 Task: Select the on option in the integrated GPU acceleration.
Action: Mouse moved to (23, 468)
Screenshot: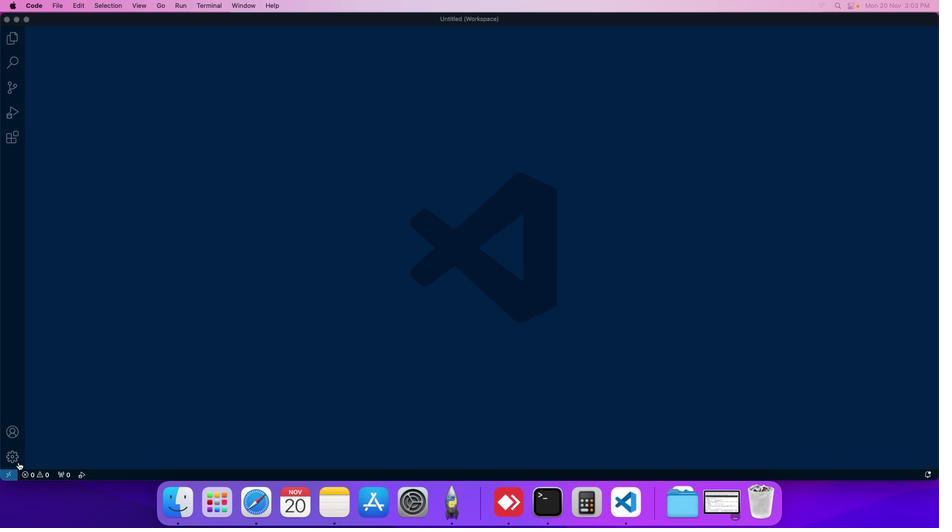 
Action: Mouse pressed left at (23, 468)
Screenshot: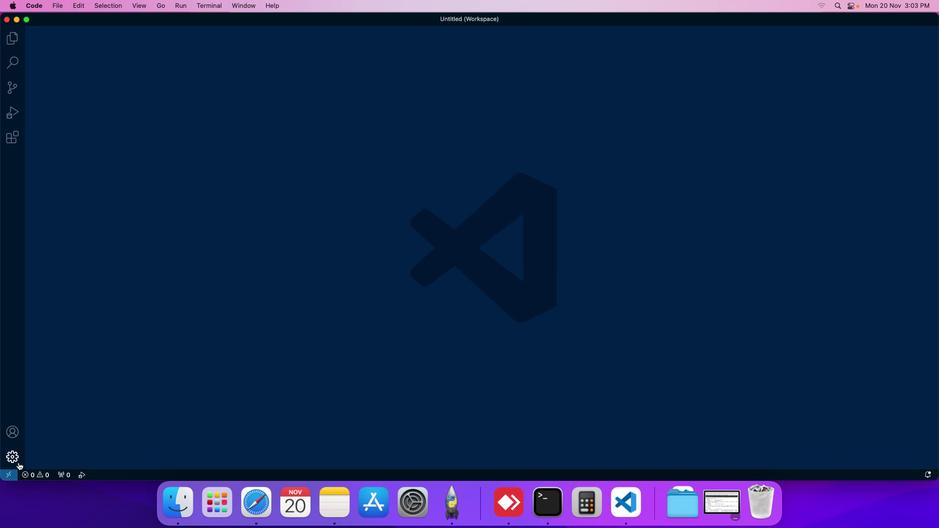 
Action: Mouse moved to (68, 389)
Screenshot: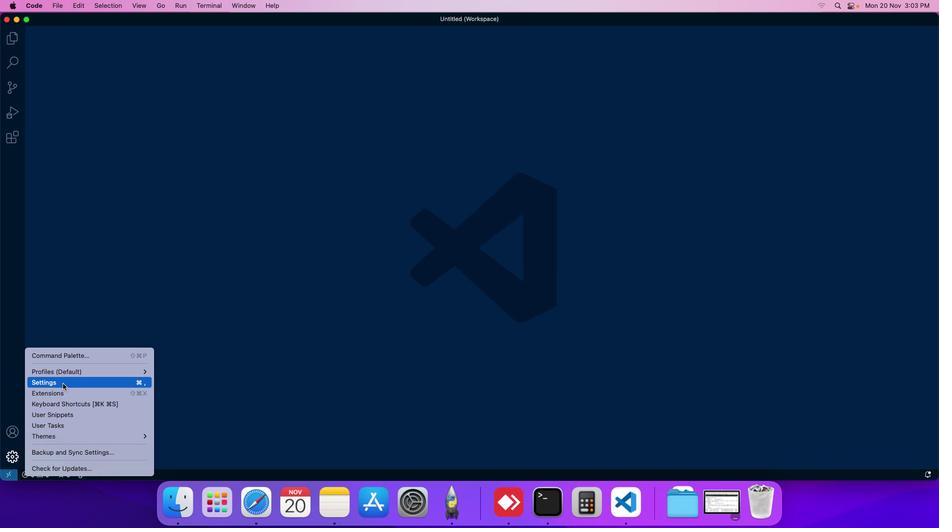 
Action: Mouse pressed left at (68, 389)
Screenshot: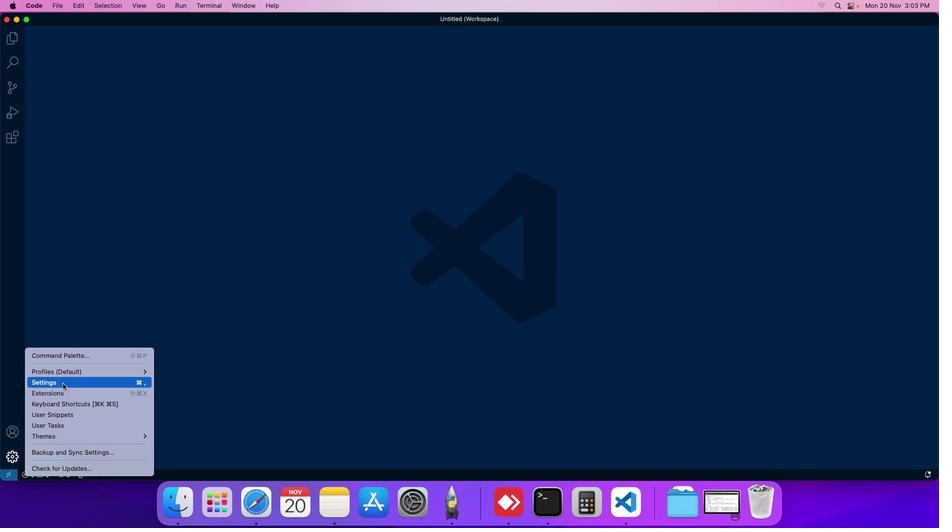 
Action: Mouse moved to (225, 75)
Screenshot: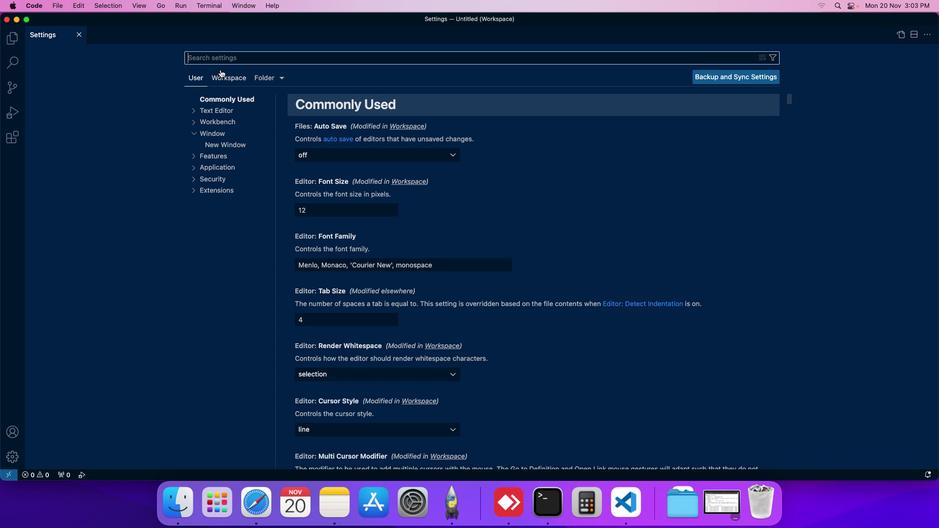 
Action: Mouse pressed left at (225, 75)
Screenshot: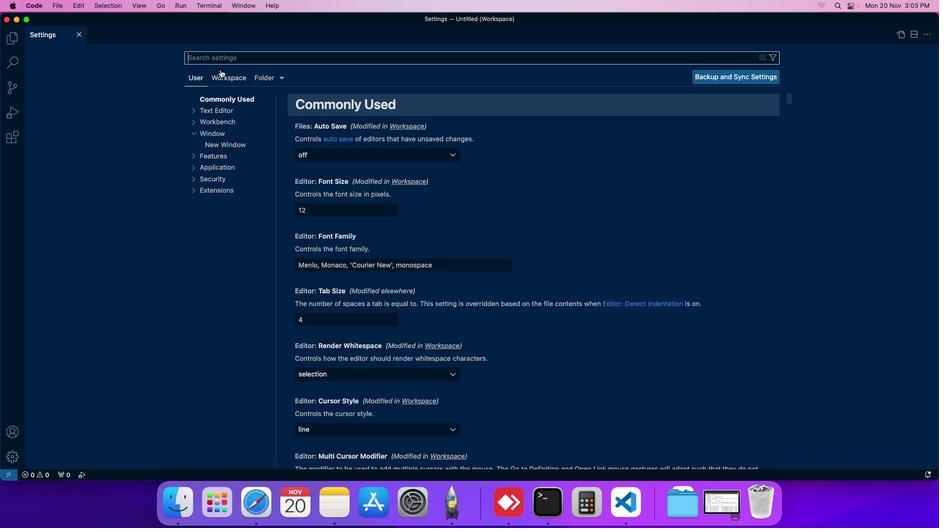 
Action: Mouse moved to (210, 147)
Screenshot: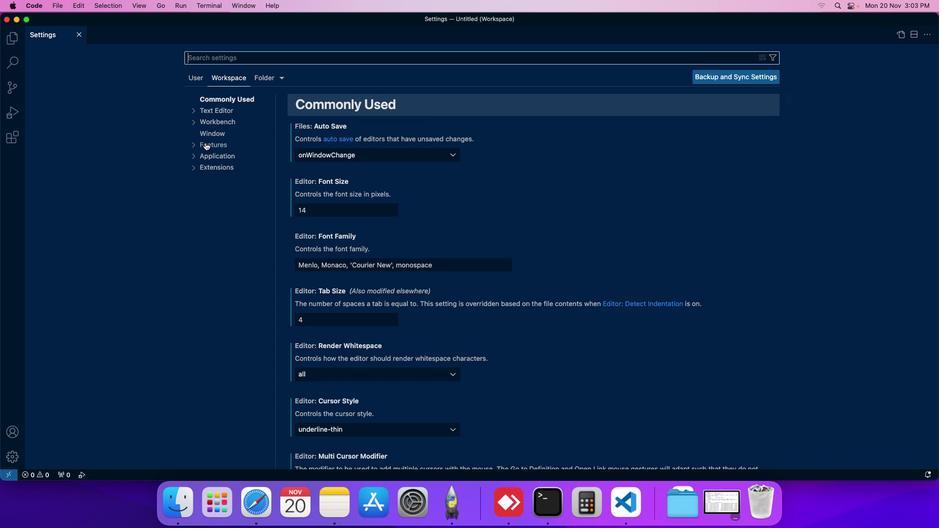 
Action: Mouse pressed left at (210, 147)
Screenshot: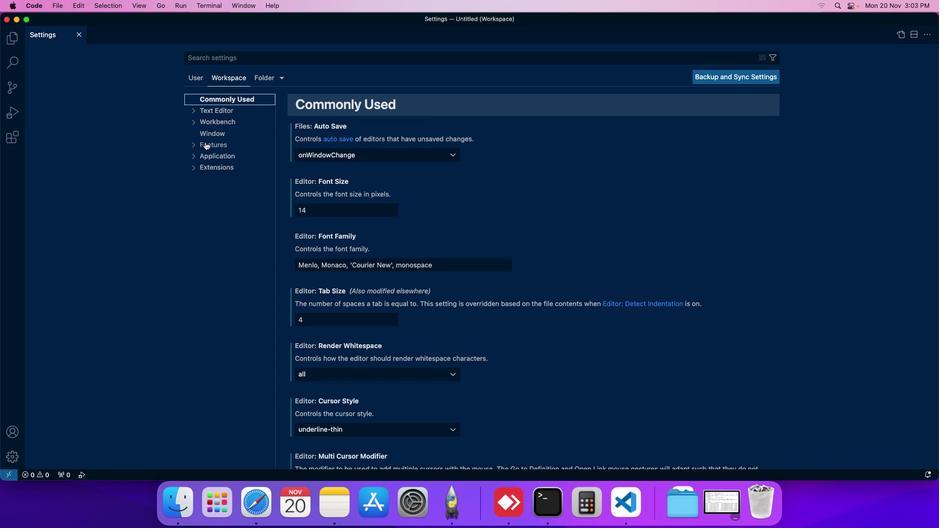 
Action: Mouse moved to (230, 238)
Screenshot: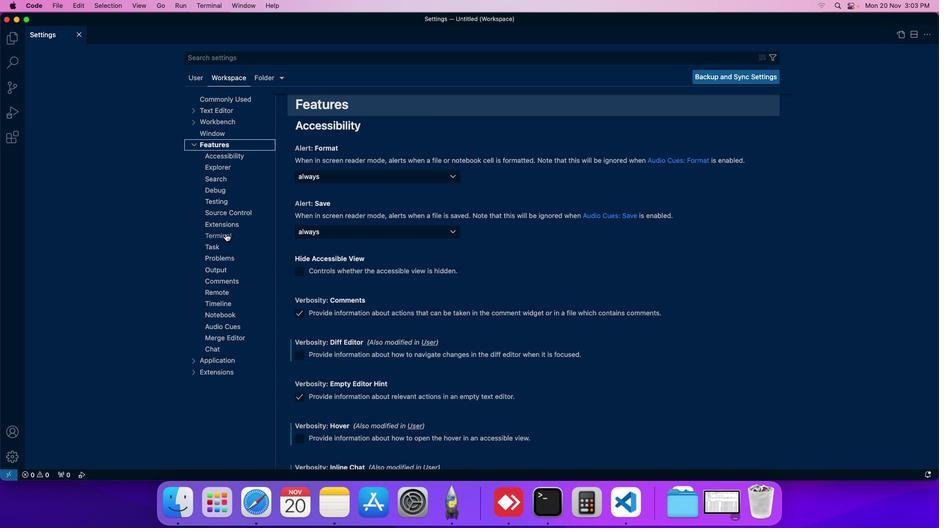 
Action: Mouse pressed left at (230, 238)
Screenshot: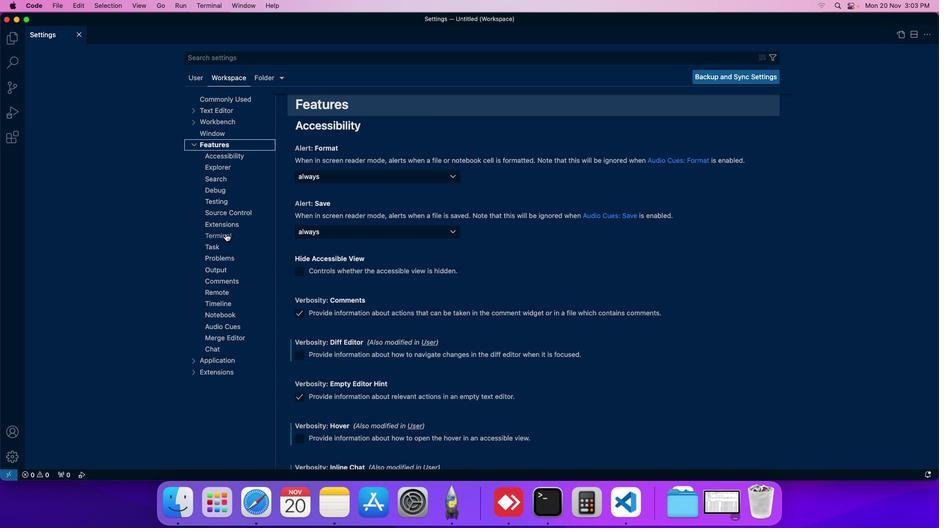 
Action: Mouse moved to (308, 267)
Screenshot: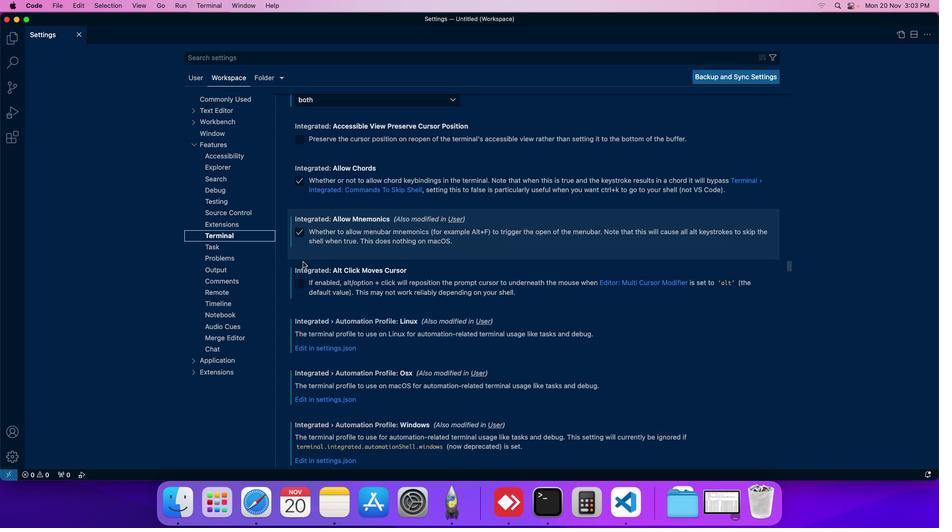
Action: Mouse scrolled (308, 267) with delta (5, 4)
Screenshot: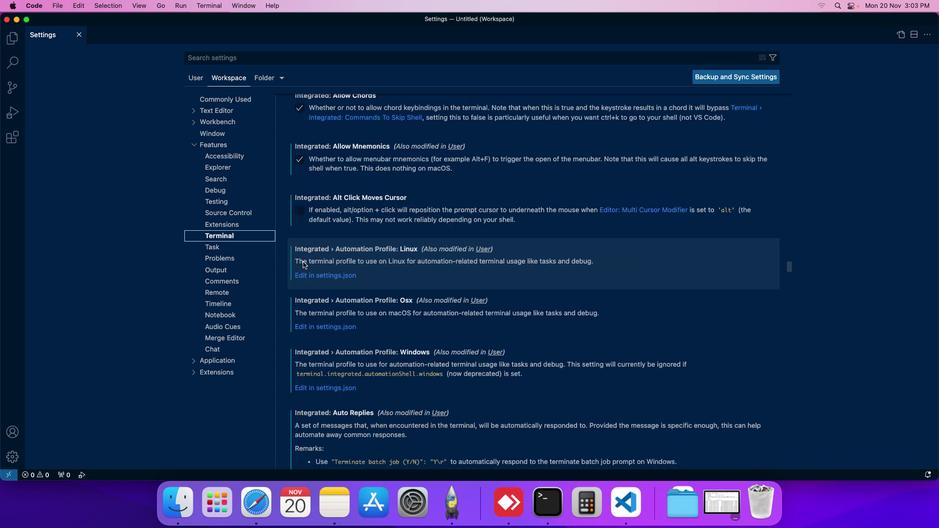 
Action: Mouse scrolled (308, 267) with delta (5, 4)
Screenshot: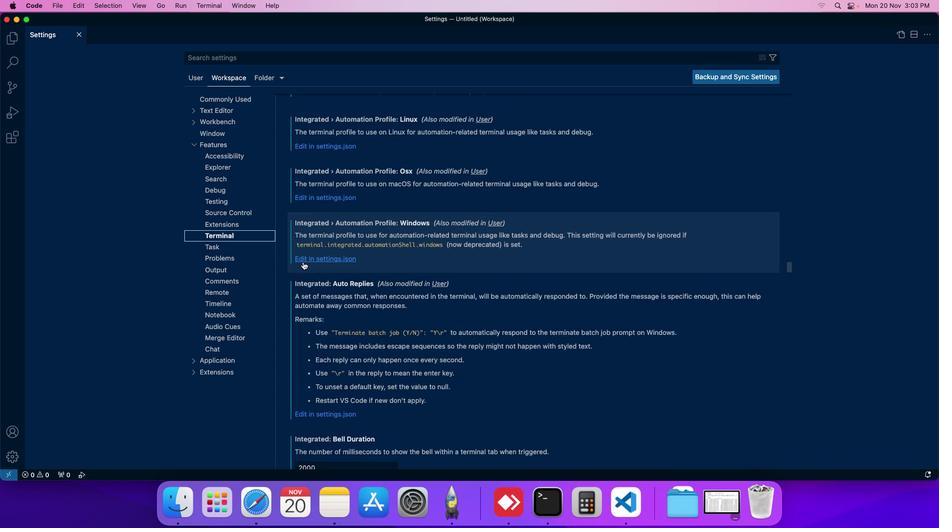 
Action: Mouse scrolled (308, 267) with delta (5, 4)
Screenshot: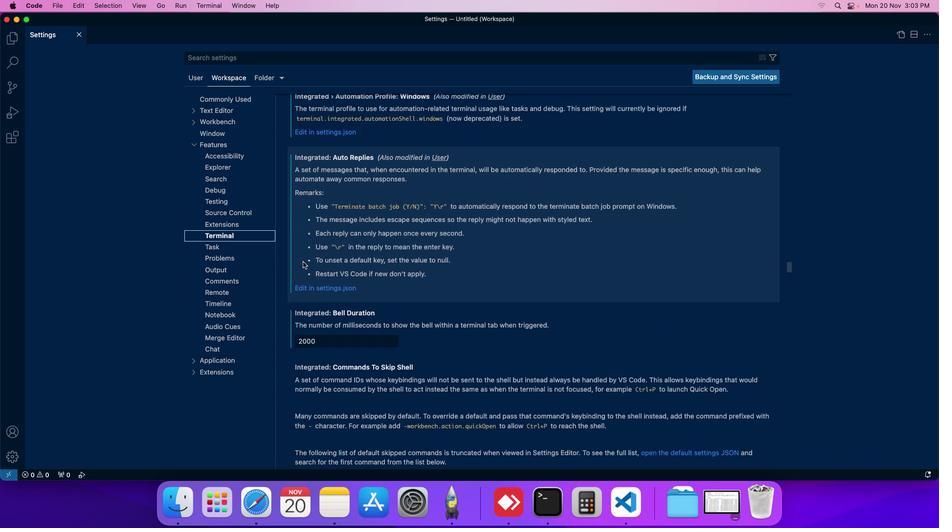 
Action: Mouse scrolled (308, 267) with delta (5, 4)
Screenshot: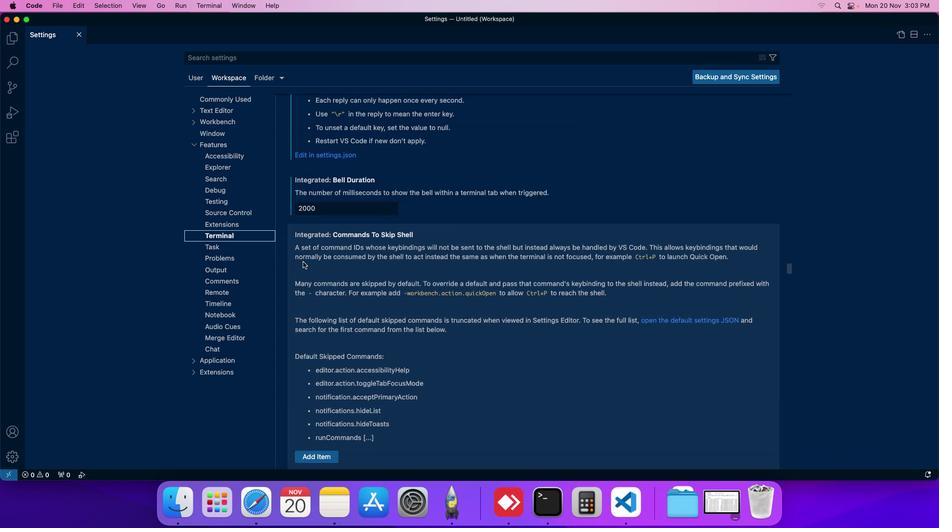 
Action: Mouse scrolled (308, 267) with delta (5, 4)
Screenshot: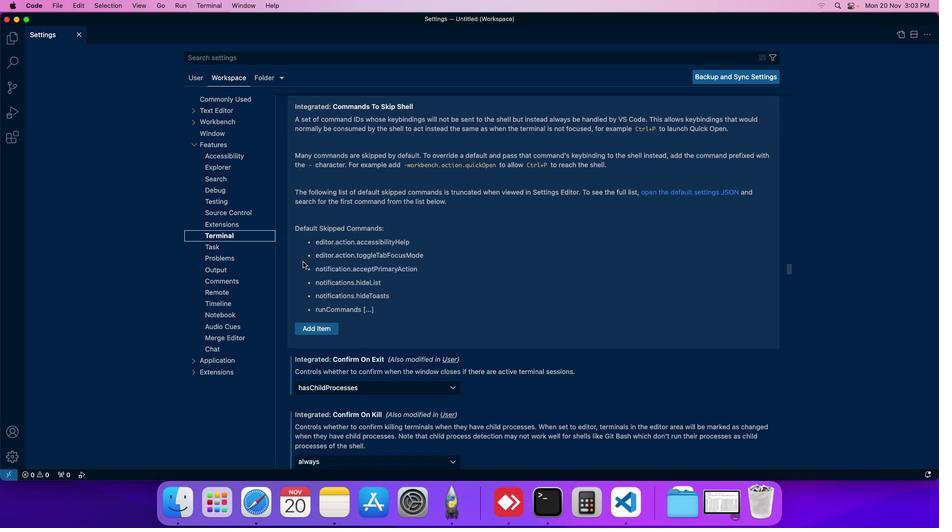 
Action: Mouse scrolled (308, 267) with delta (5, 4)
Screenshot: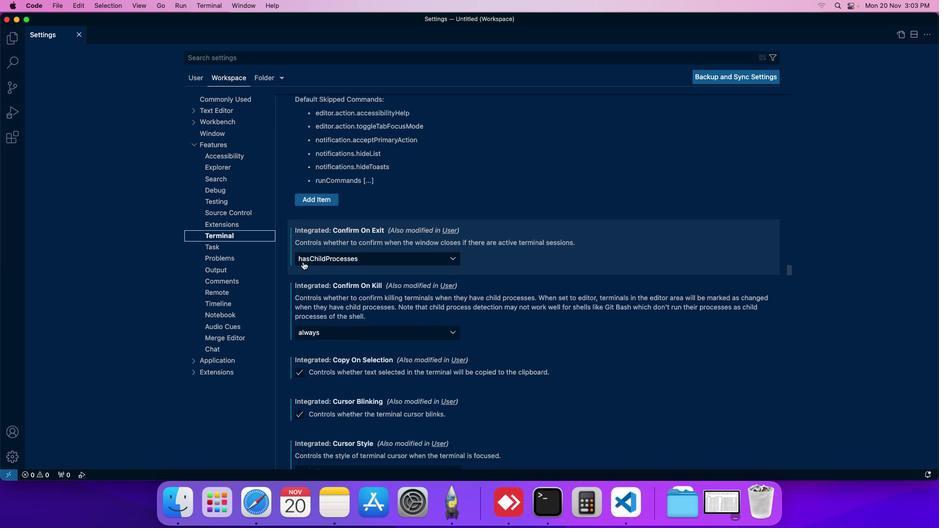 
Action: Mouse scrolled (308, 267) with delta (5, 4)
Screenshot: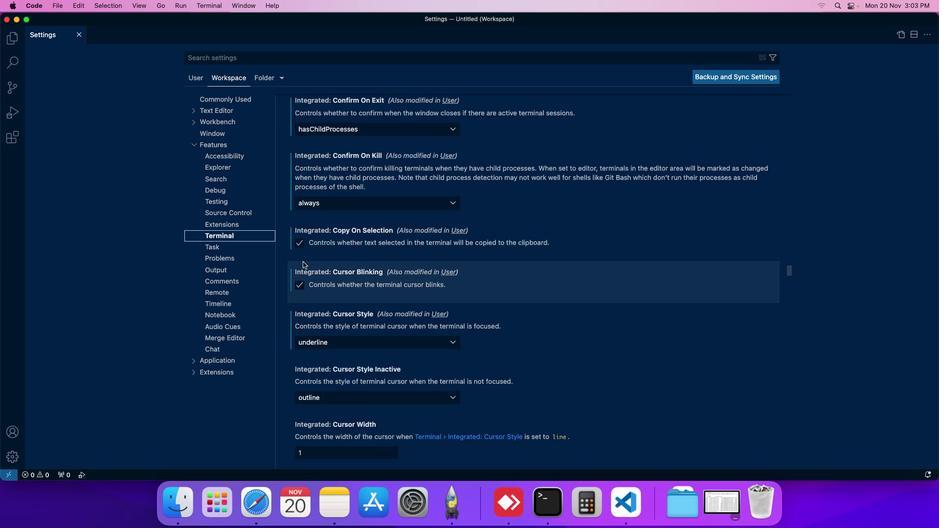 
Action: Mouse scrolled (308, 267) with delta (5, 4)
Screenshot: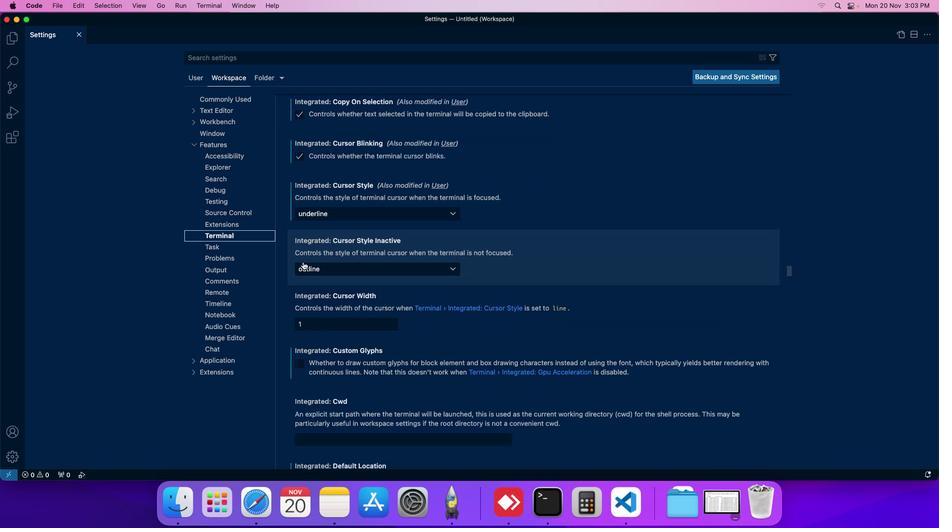 
Action: Mouse scrolled (308, 267) with delta (5, 4)
Screenshot: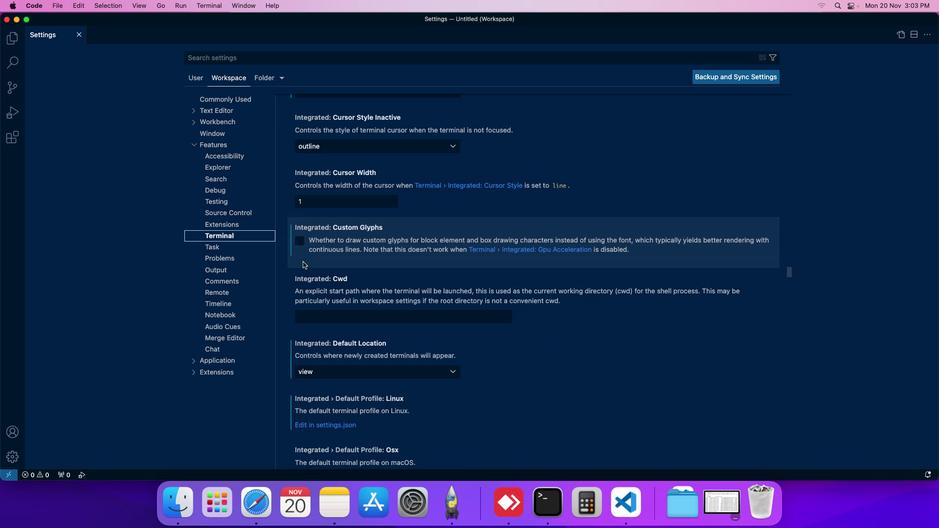 
Action: Mouse moved to (308, 267)
Screenshot: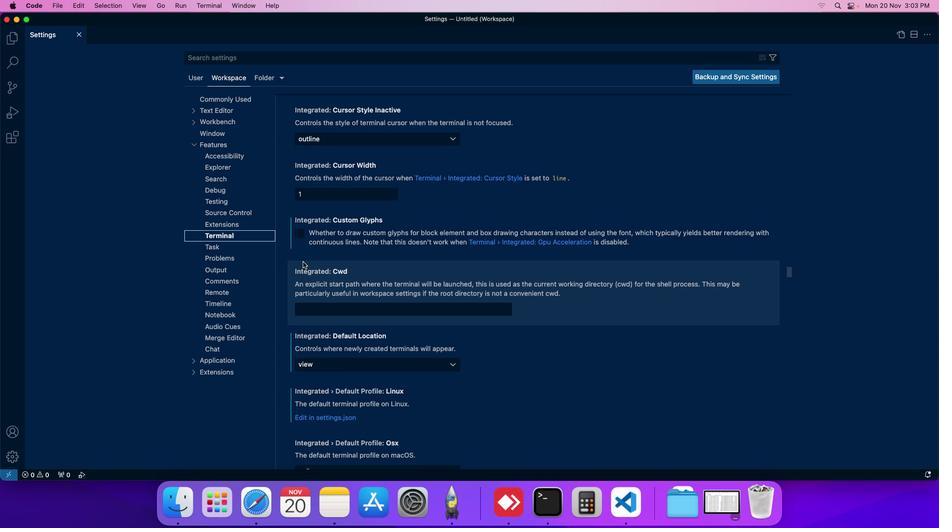 
Action: Mouse scrolled (308, 267) with delta (5, 4)
Screenshot: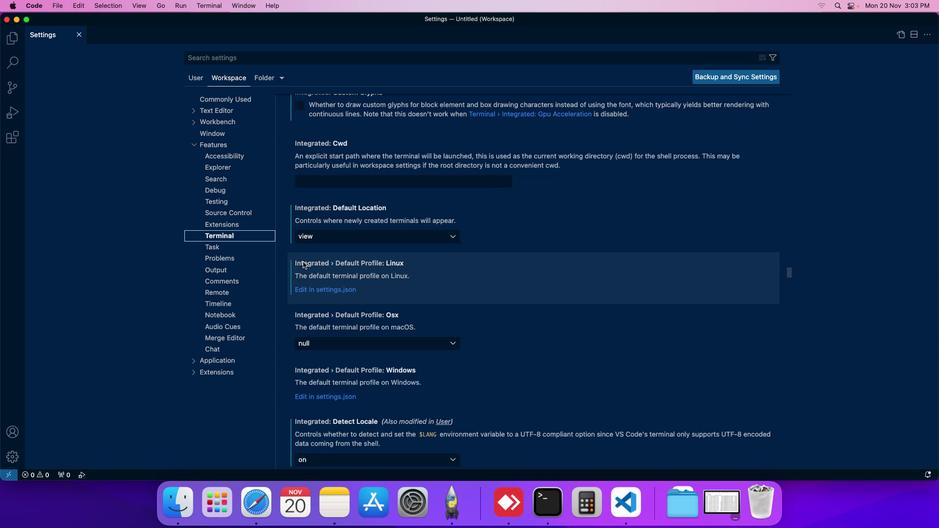 
Action: Mouse scrolled (308, 267) with delta (5, 4)
Screenshot: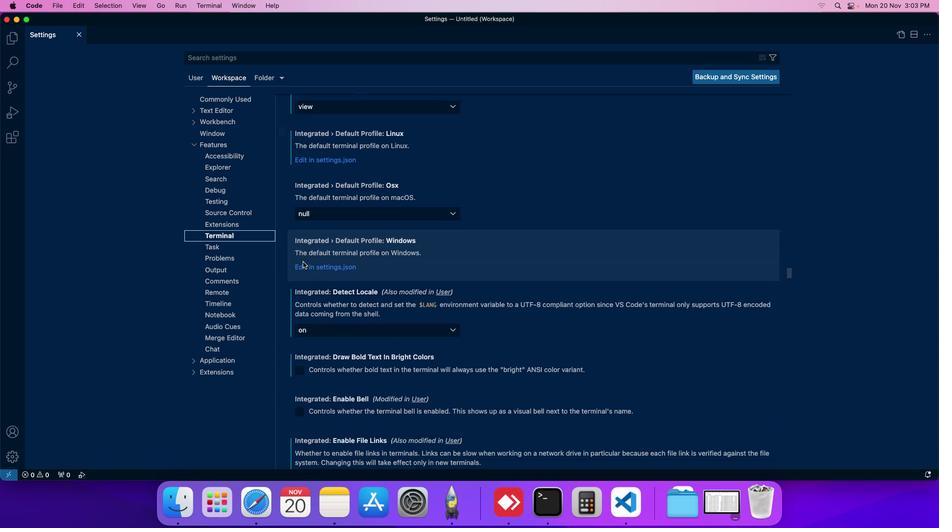 
Action: Mouse scrolled (308, 267) with delta (5, 4)
Screenshot: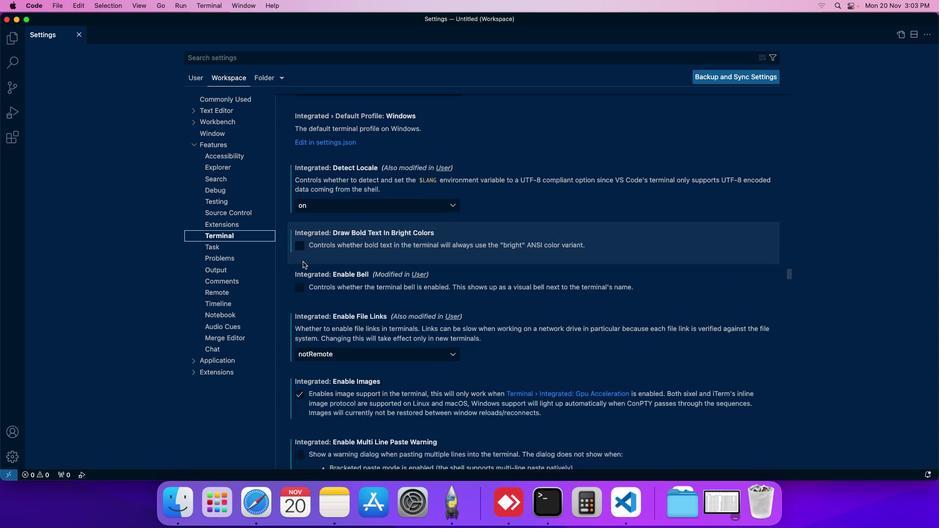 
Action: Mouse scrolled (308, 267) with delta (5, 4)
Screenshot: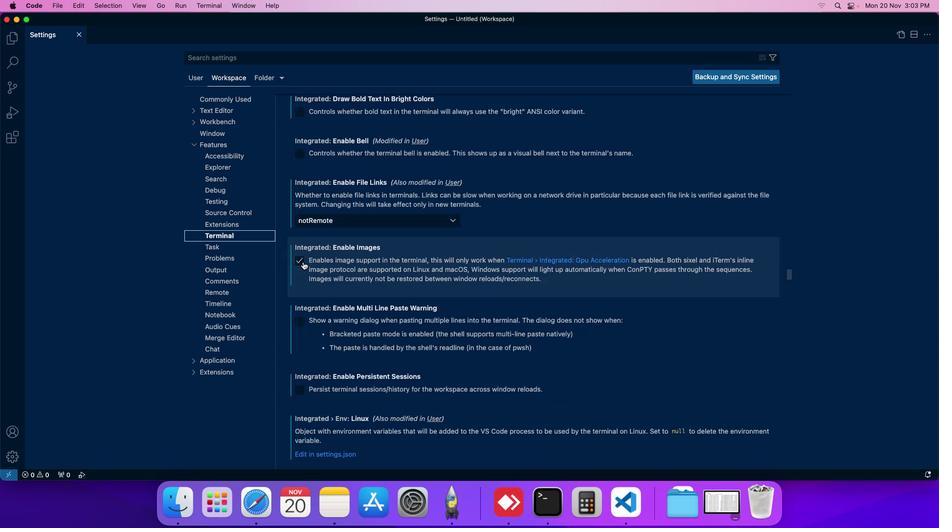 
Action: Mouse scrolled (308, 267) with delta (5, 4)
Screenshot: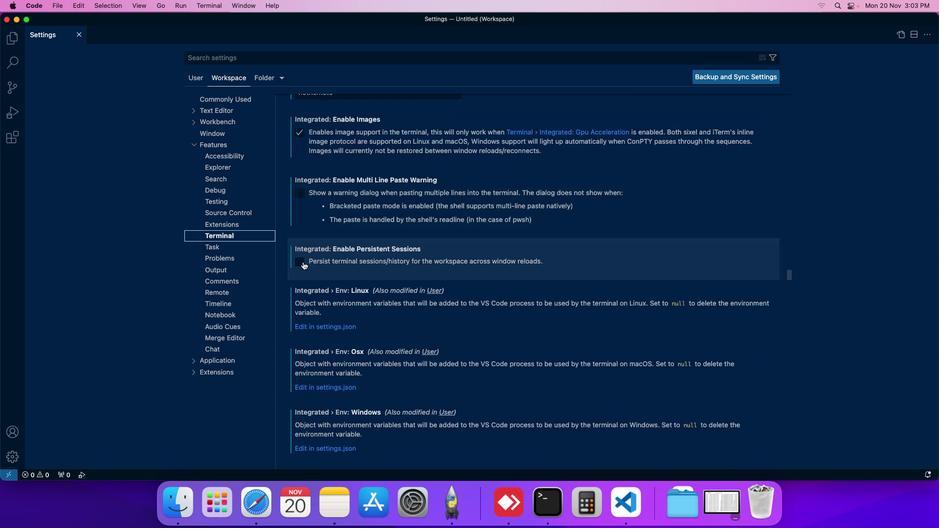 
Action: Mouse scrolled (308, 267) with delta (5, 4)
Screenshot: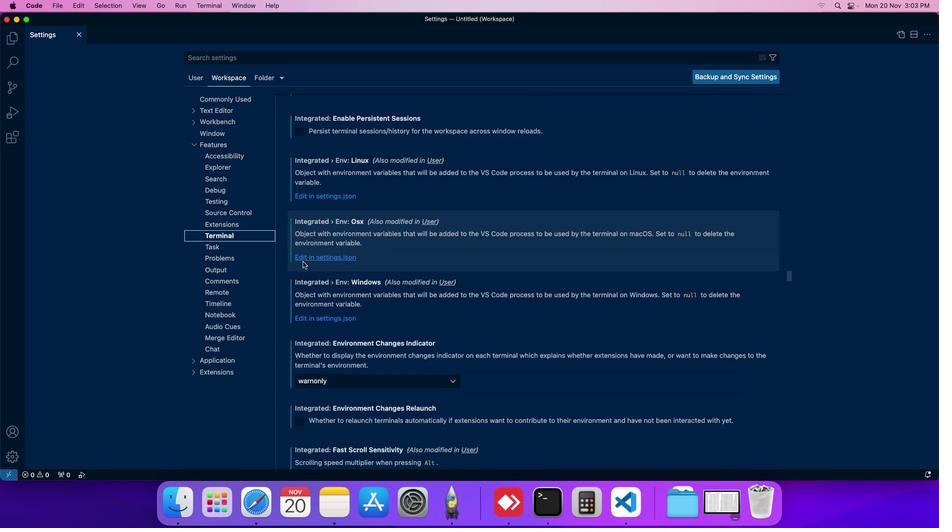 
Action: Mouse scrolled (308, 267) with delta (5, 4)
Screenshot: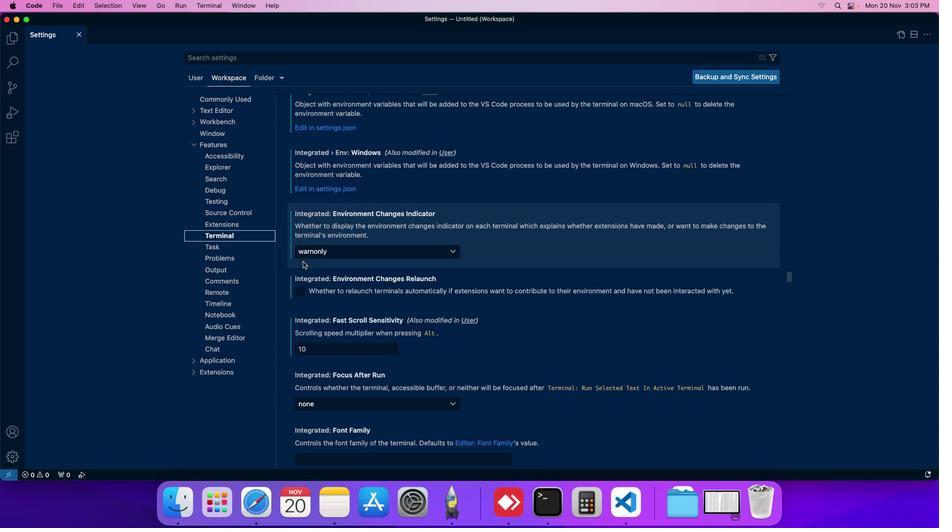 
Action: Mouse scrolled (308, 267) with delta (5, 4)
Screenshot: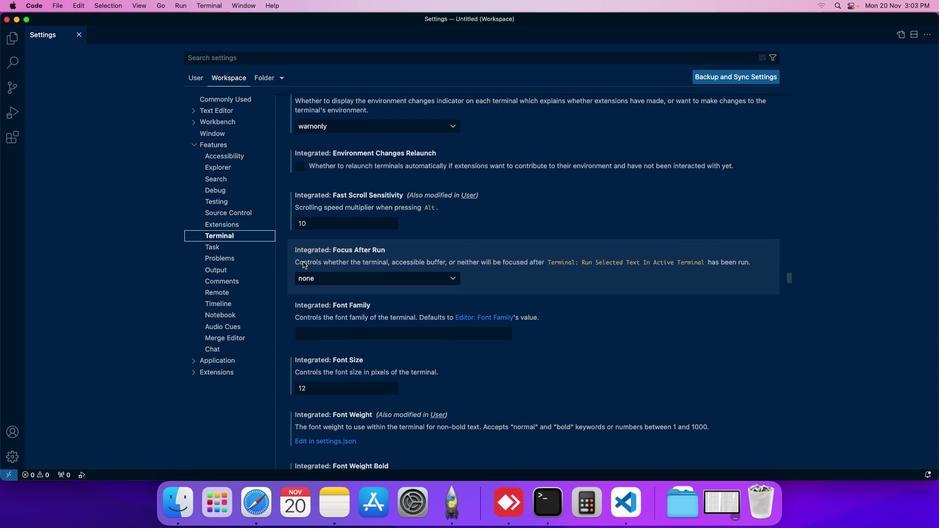 
Action: Mouse scrolled (308, 267) with delta (5, 4)
Screenshot: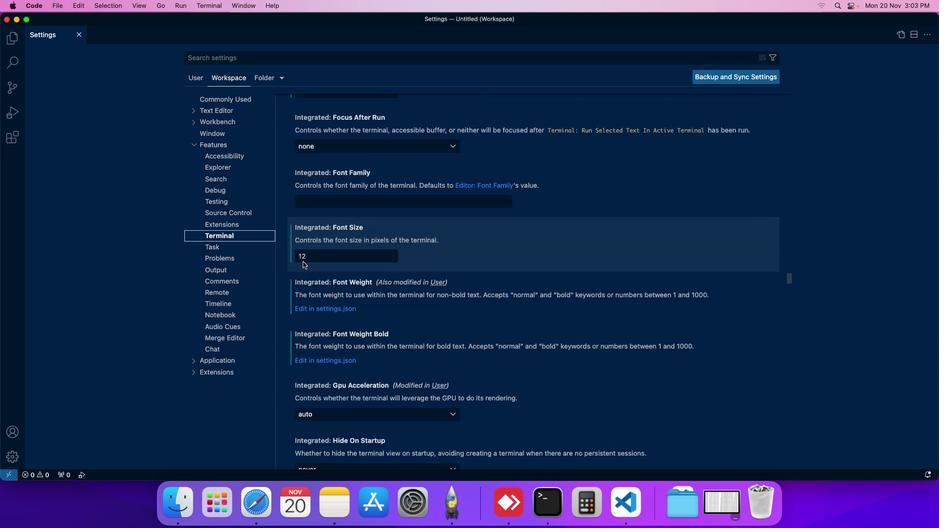 
Action: Mouse scrolled (308, 267) with delta (5, 4)
Screenshot: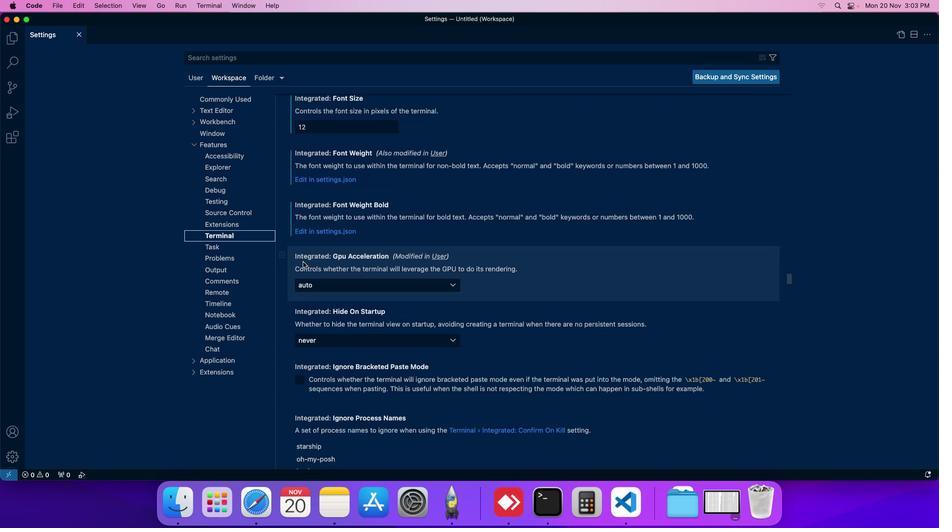 
Action: Mouse moved to (349, 284)
Screenshot: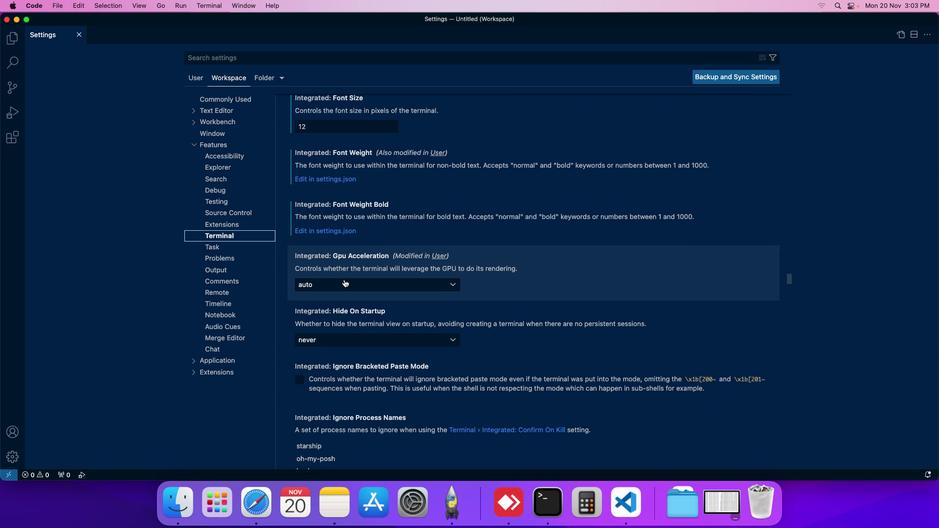 
Action: Mouse pressed left at (349, 284)
Screenshot: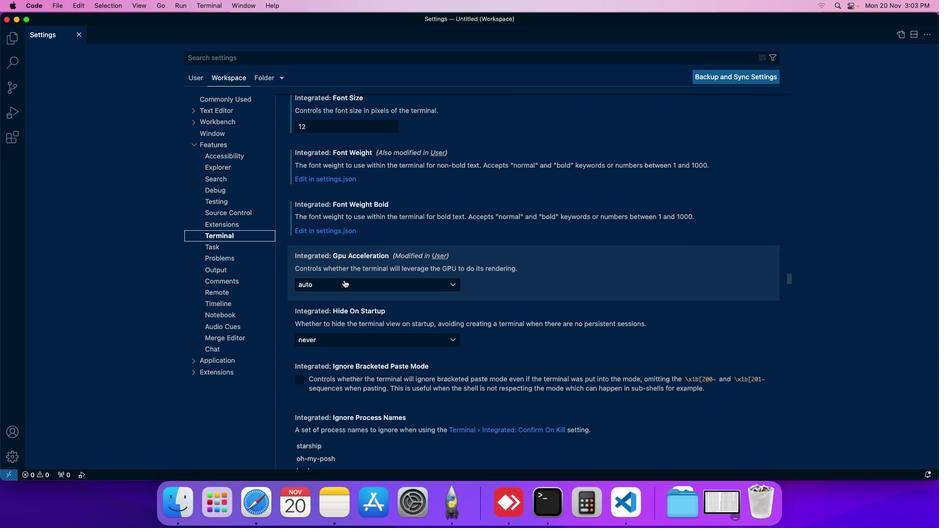 
Action: Mouse moved to (330, 311)
Screenshot: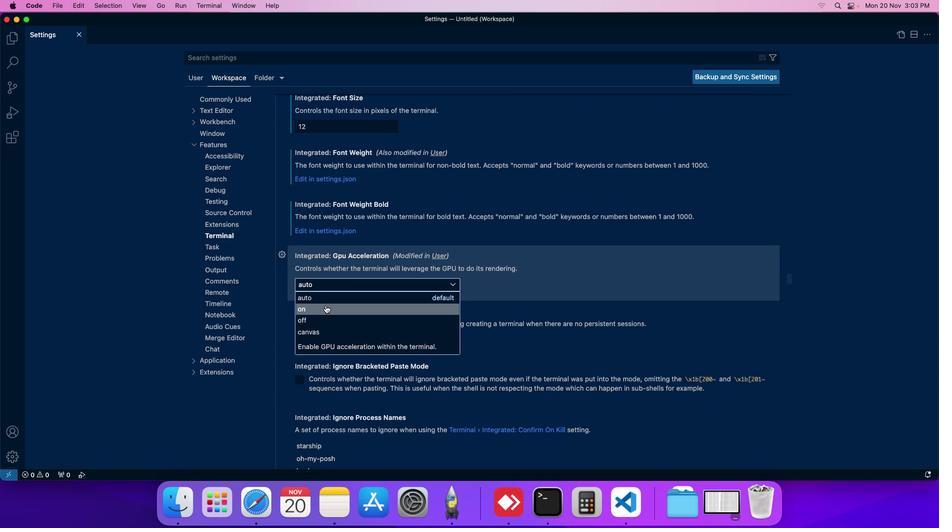 
Action: Mouse pressed left at (330, 311)
Screenshot: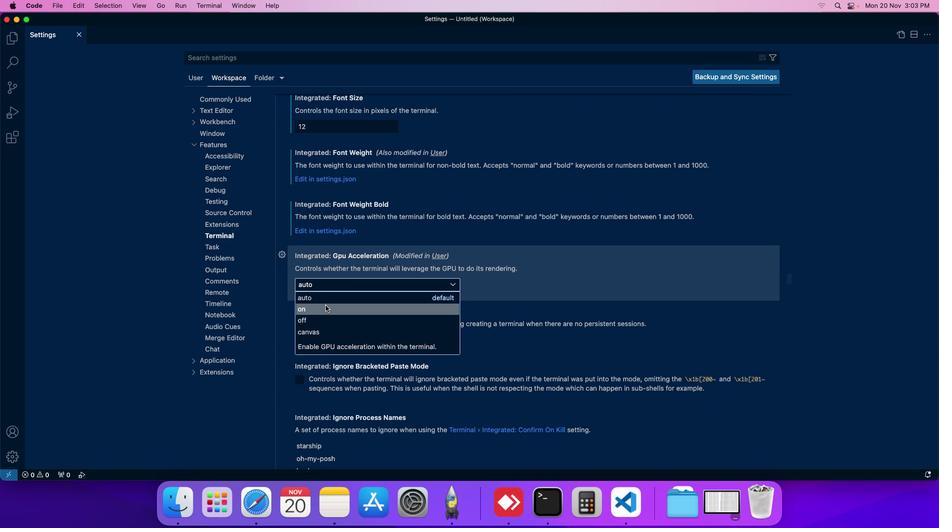 
Action: Mouse moved to (344, 296)
Screenshot: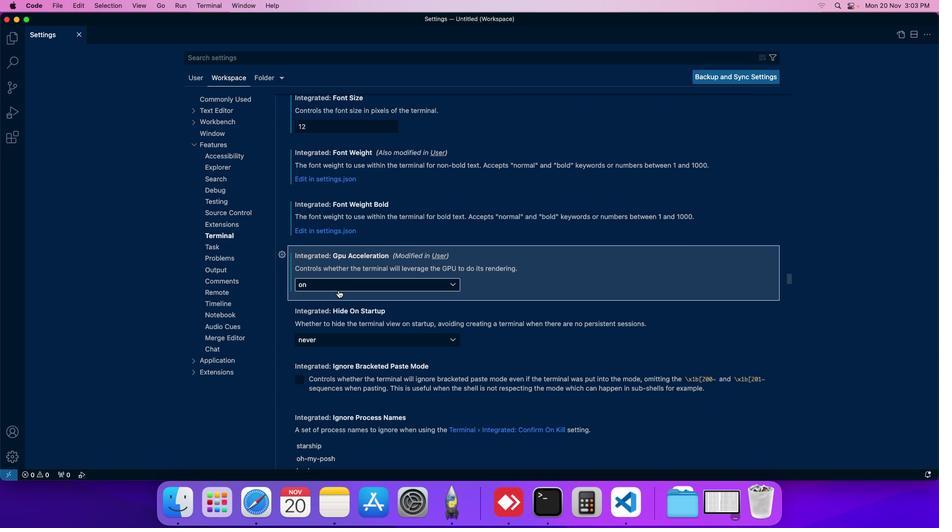 
